 Task: Select a schedule automation every day at 11:00 AM.
Action: Mouse moved to (1111, 88)
Screenshot: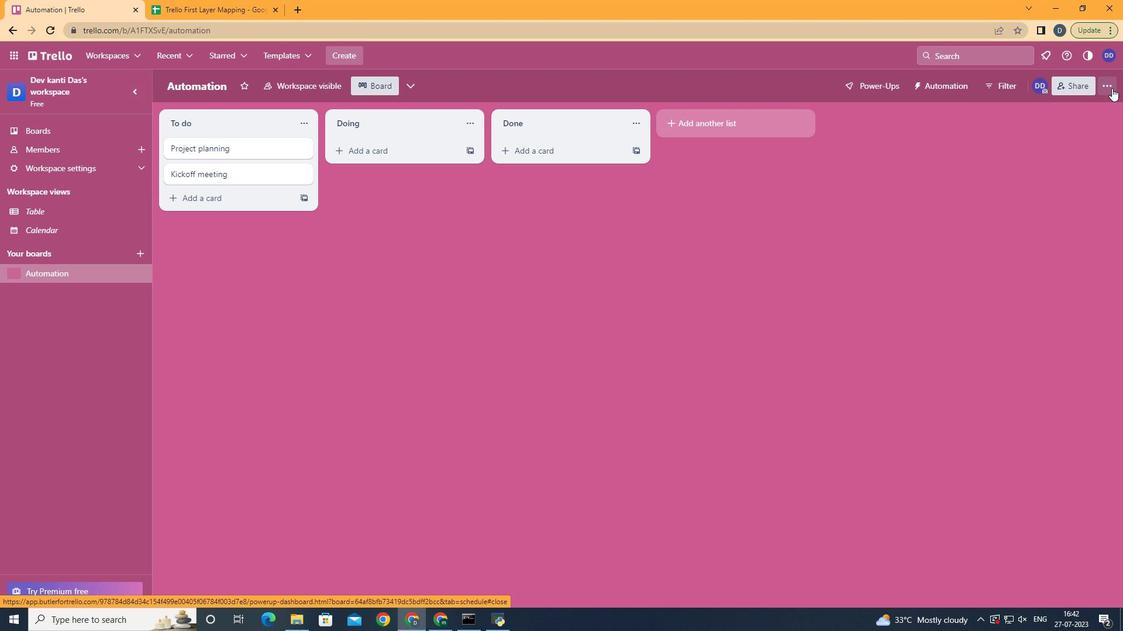 
Action: Mouse pressed left at (1111, 88)
Screenshot: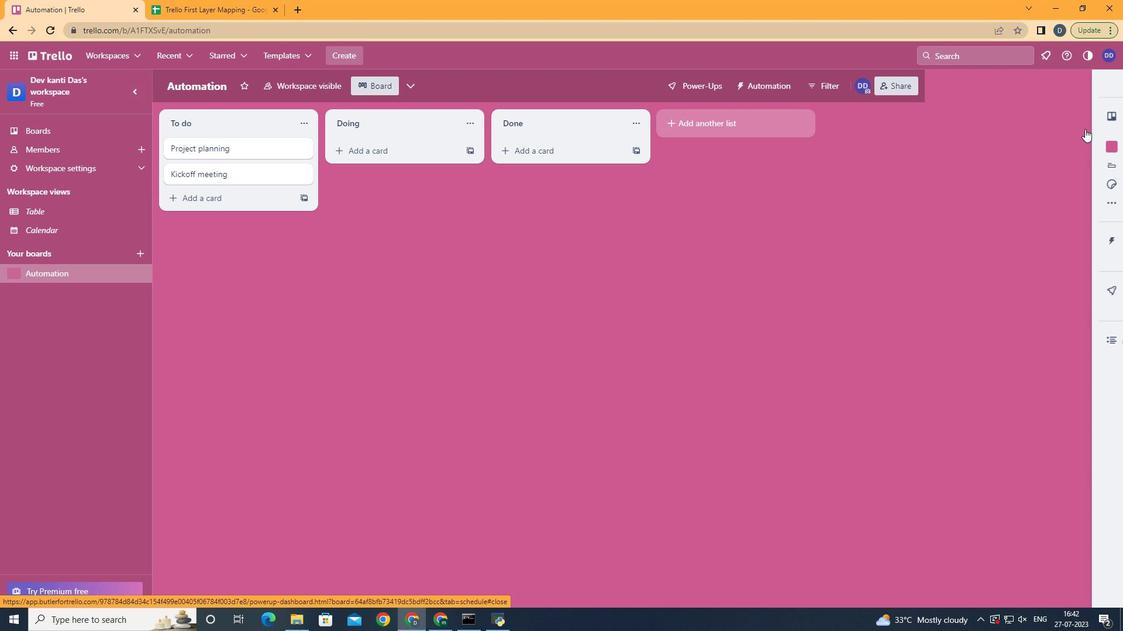 
Action: Mouse moved to (1011, 244)
Screenshot: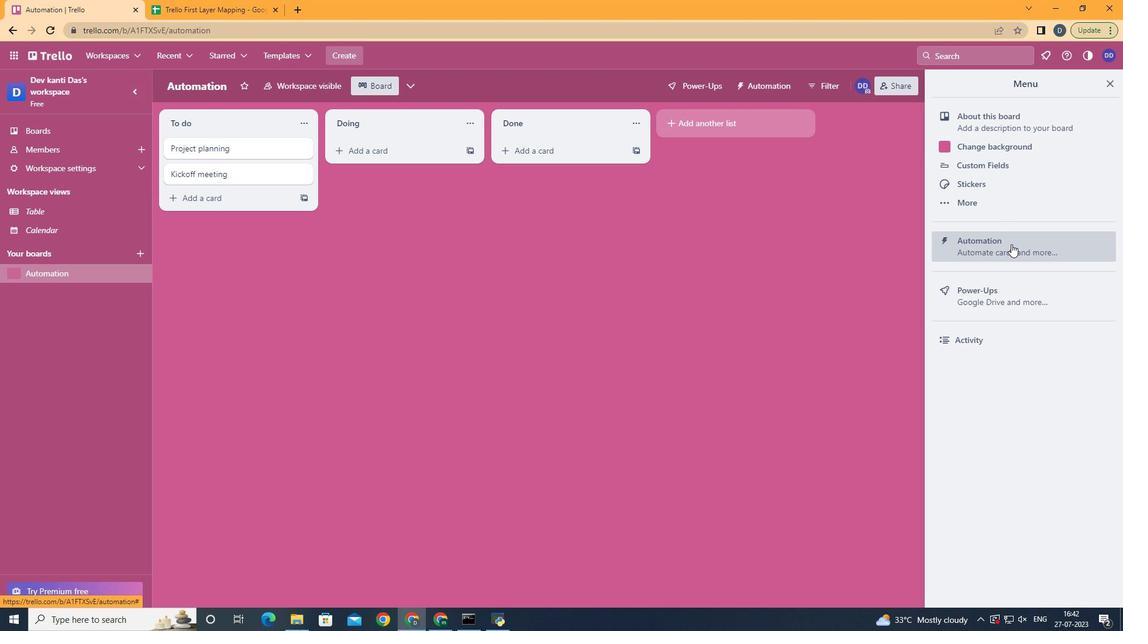 
Action: Mouse pressed left at (1011, 244)
Screenshot: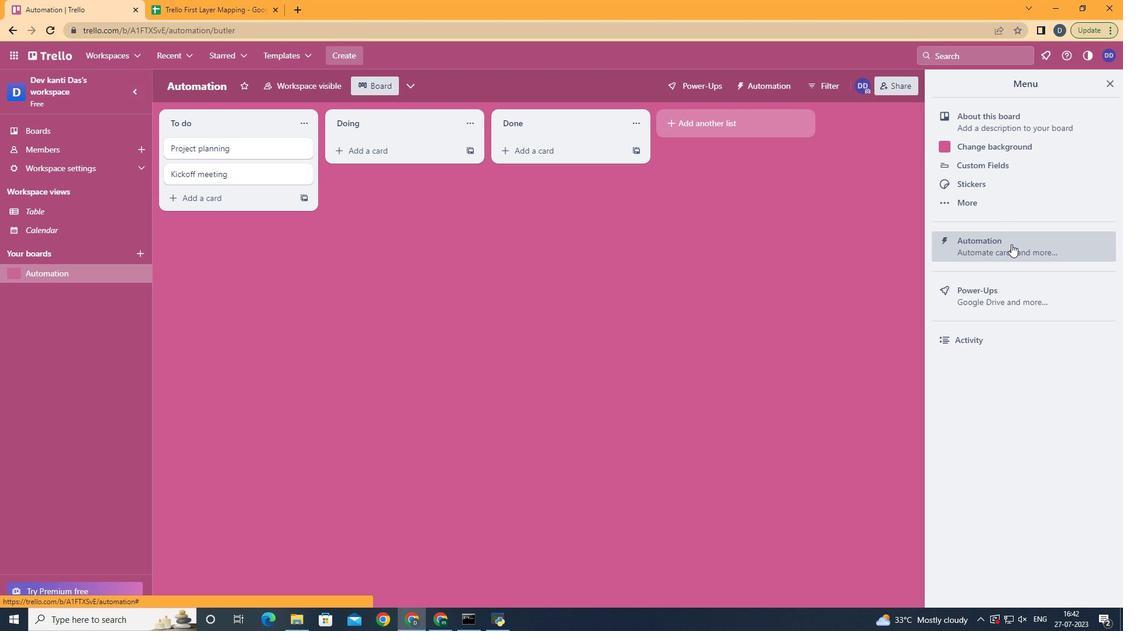 
Action: Mouse moved to (1109, 83)
Screenshot: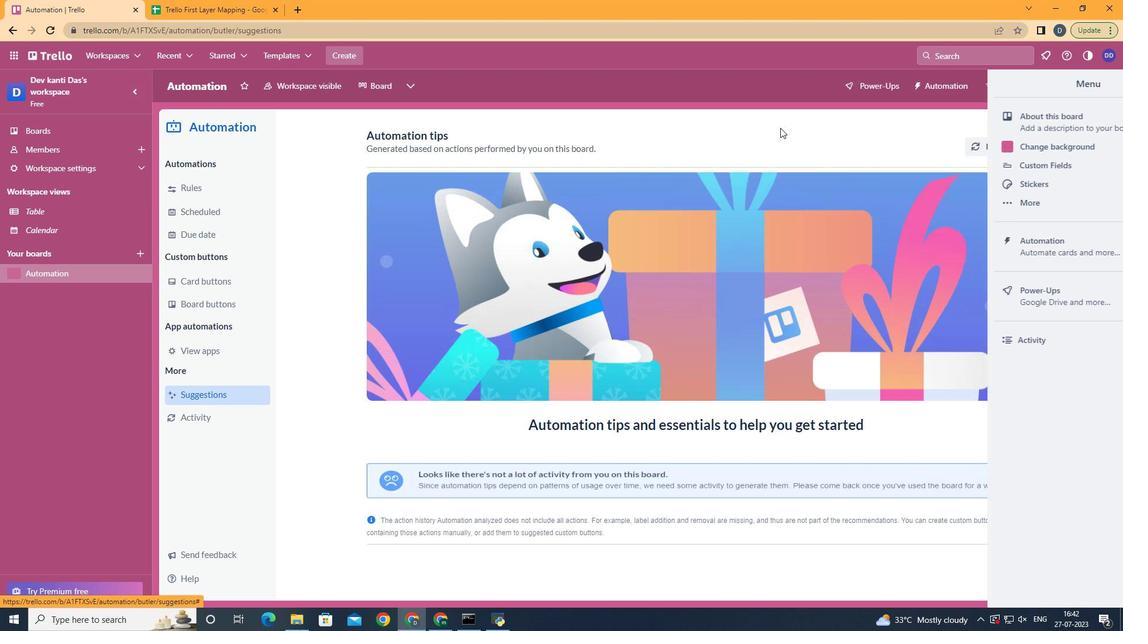 
Action: Mouse pressed left at (1109, 83)
Screenshot: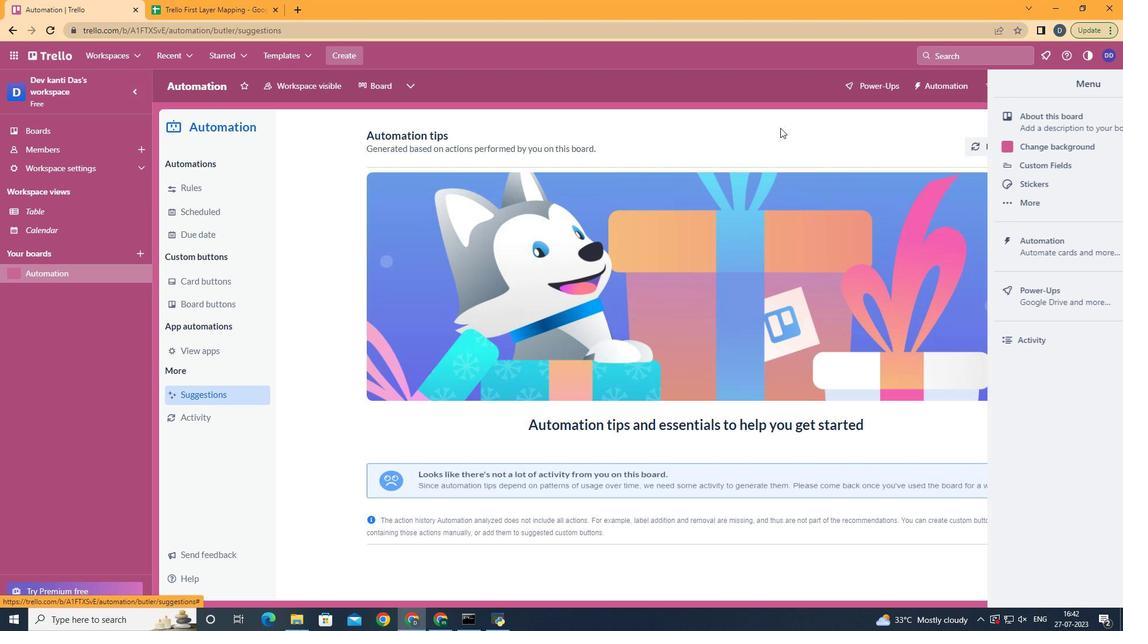 
Action: Mouse moved to (228, 209)
Screenshot: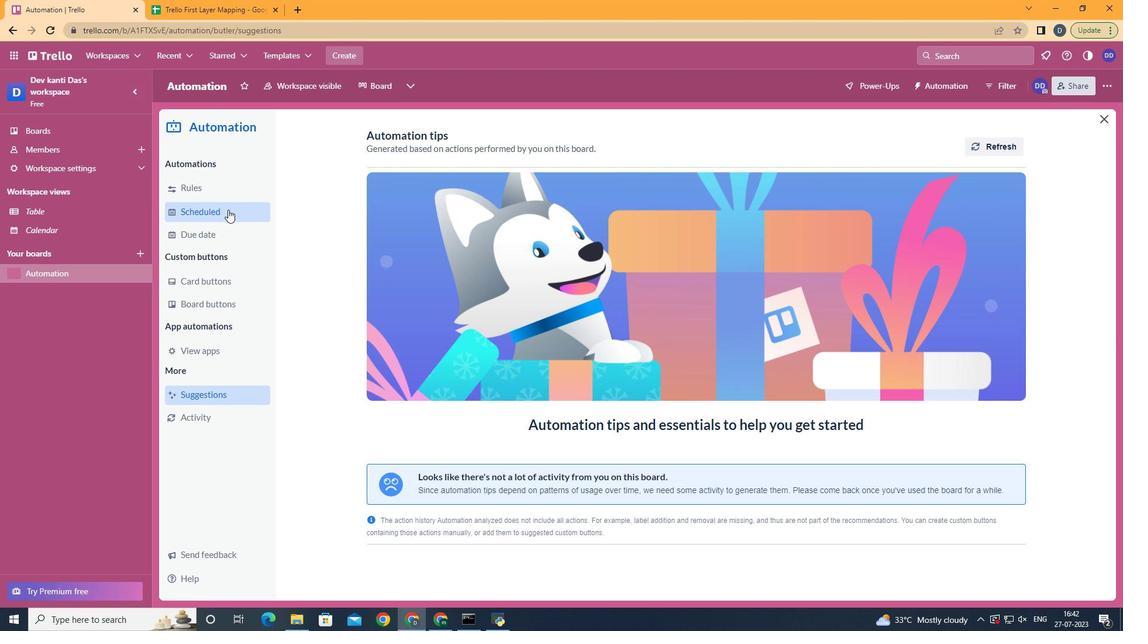 
Action: Mouse pressed left at (228, 209)
Screenshot: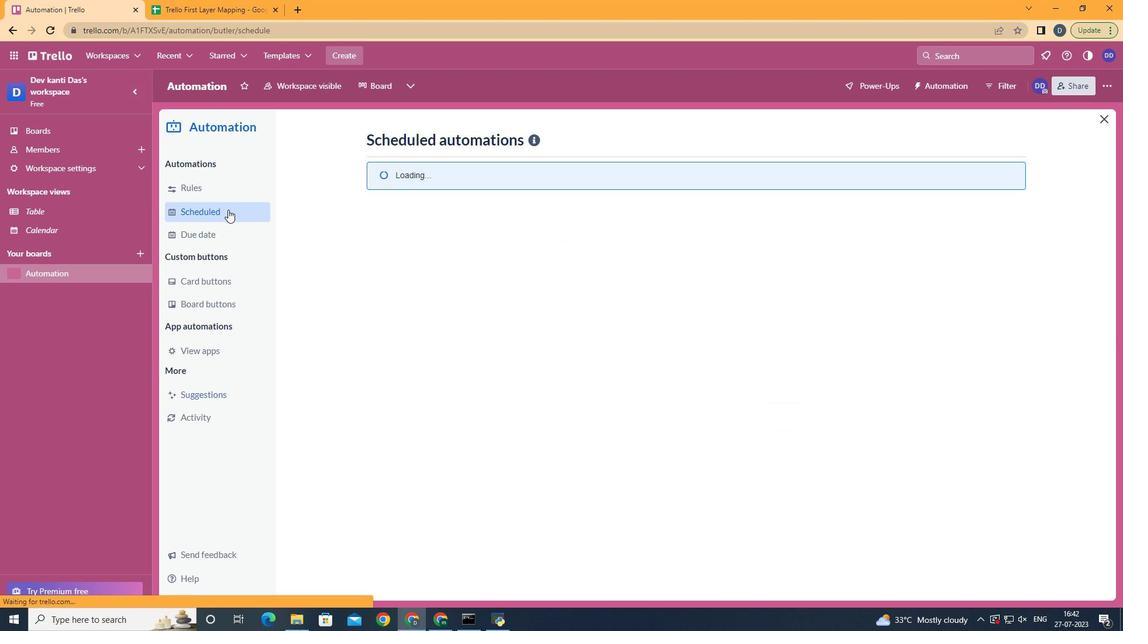 
Action: Mouse moved to (454, 387)
Screenshot: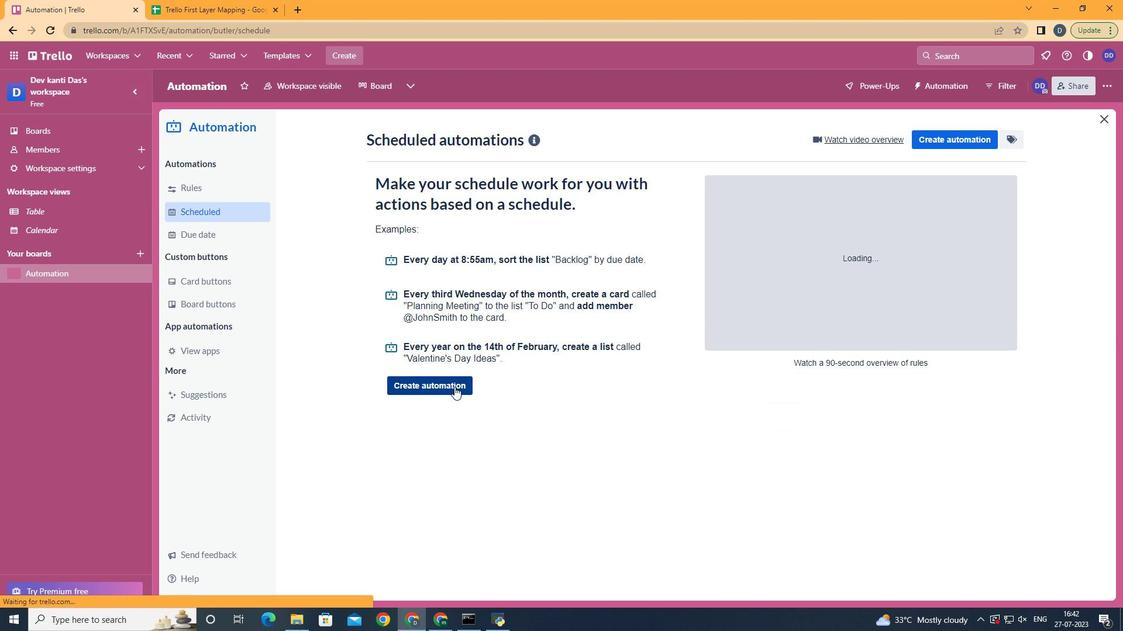 
Action: Mouse pressed left at (454, 387)
Screenshot: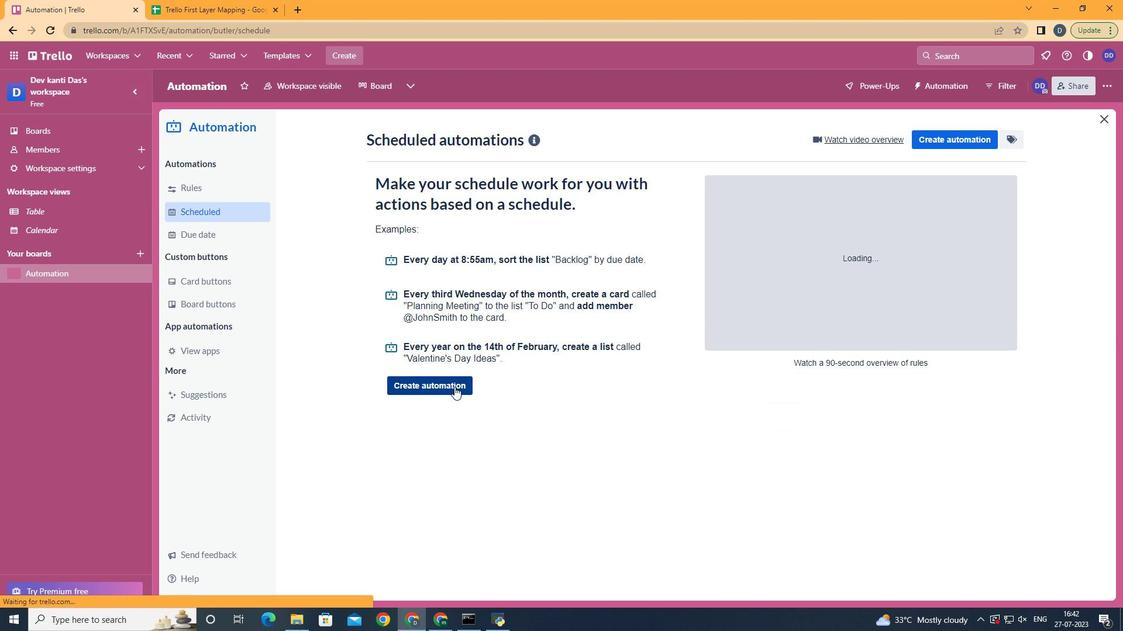 
Action: Mouse moved to (664, 257)
Screenshot: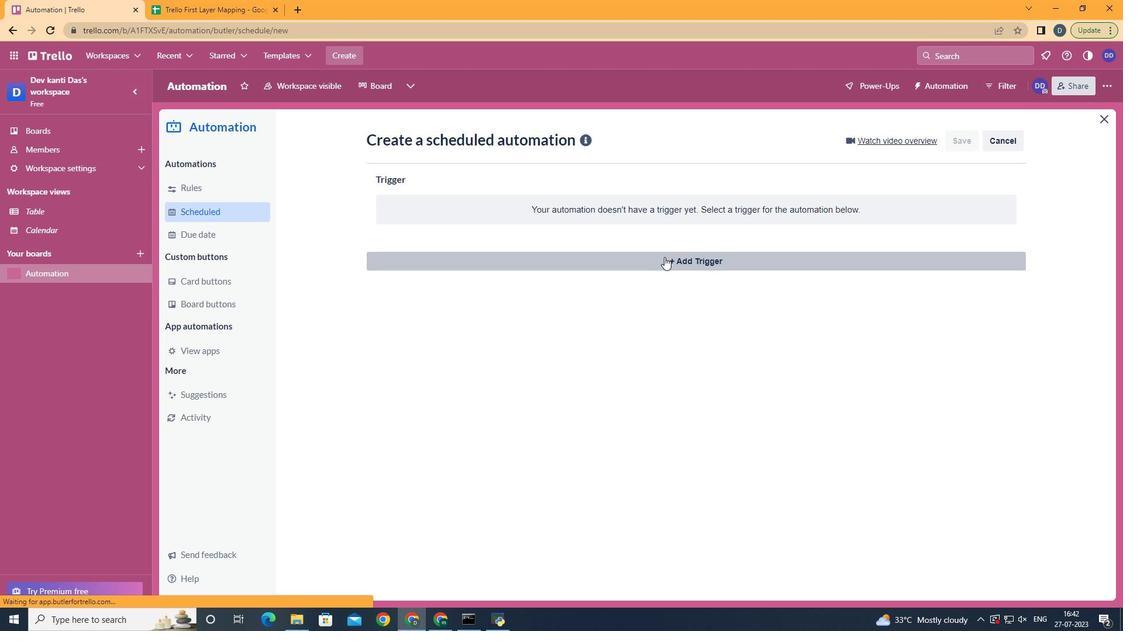 
Action: Mouse pressed left at (664, 257)
Screenshot: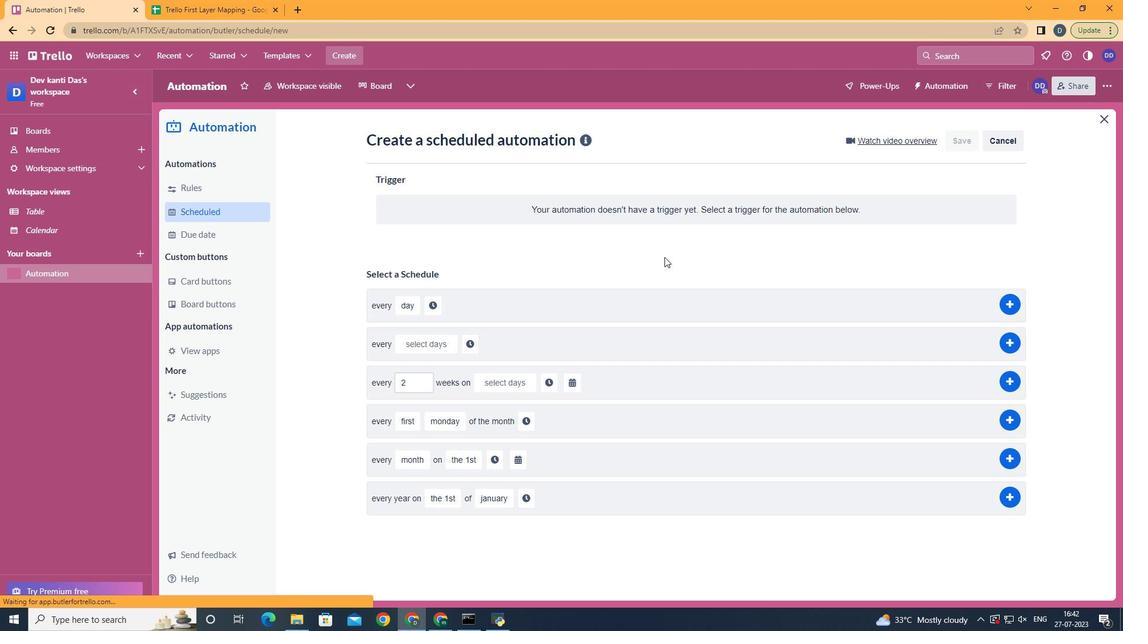 
Action: Mouse moved to (418, 324)
Screenshot: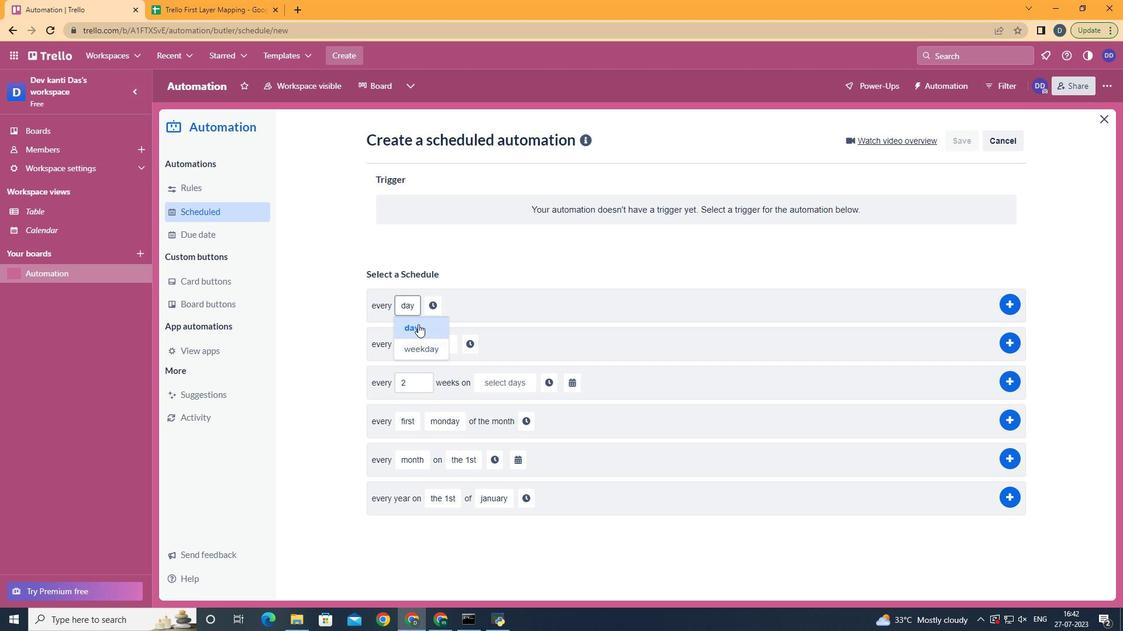 
Action: Mouse pressed left at (418, 324)
Screenshot: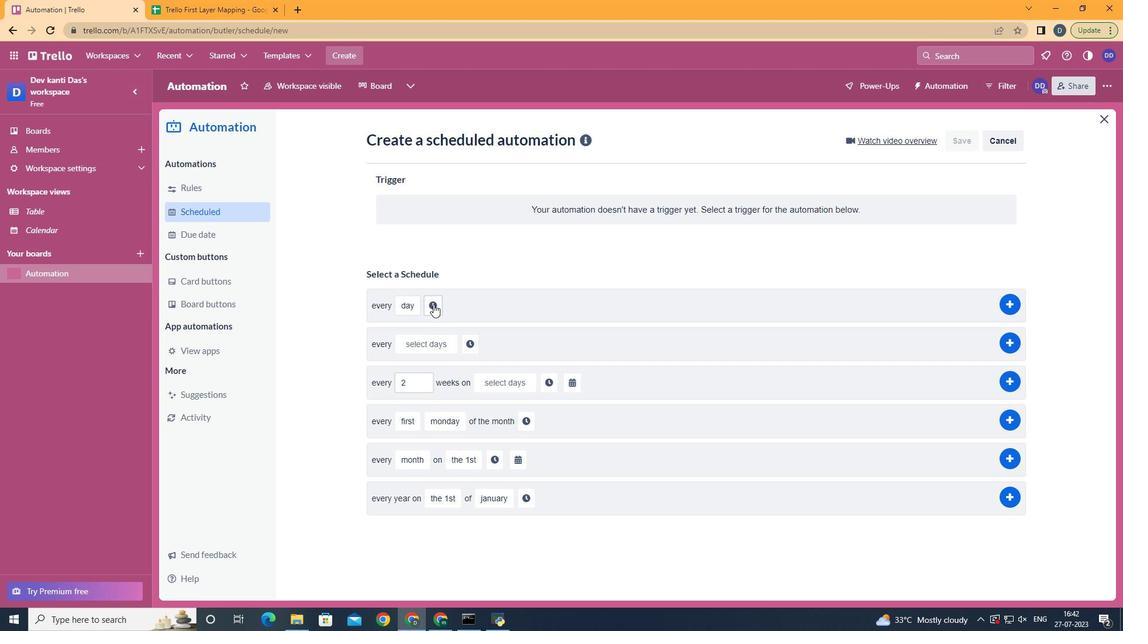 
Action: Mouse moved to (433, 304)
Screenshot: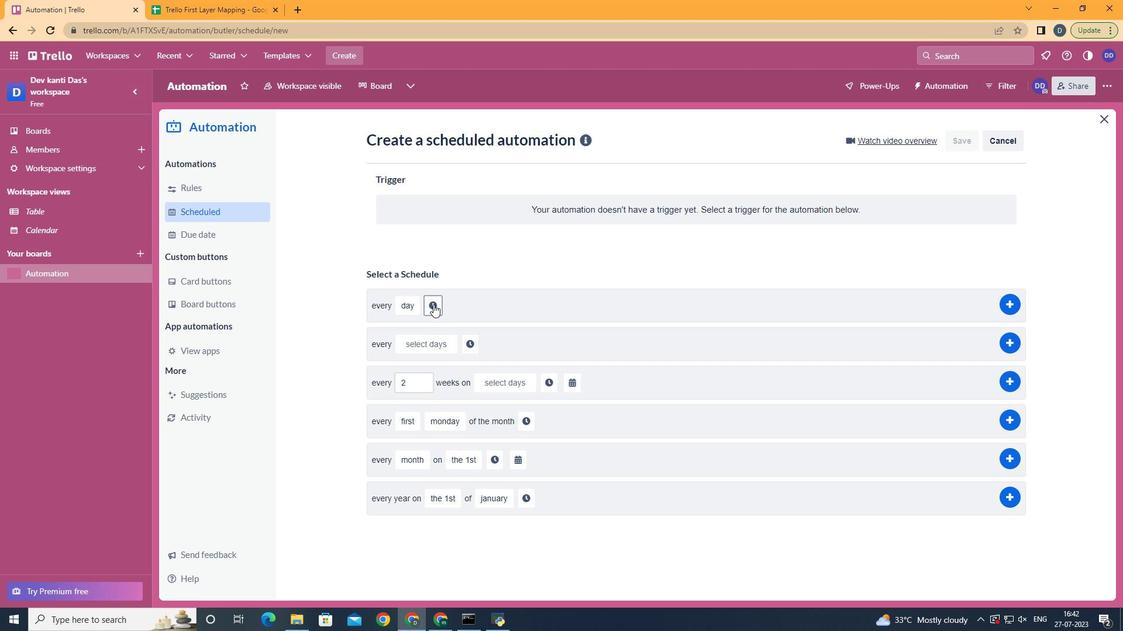 
Action: Mouse pressed left at (433, 304)
Screenshot: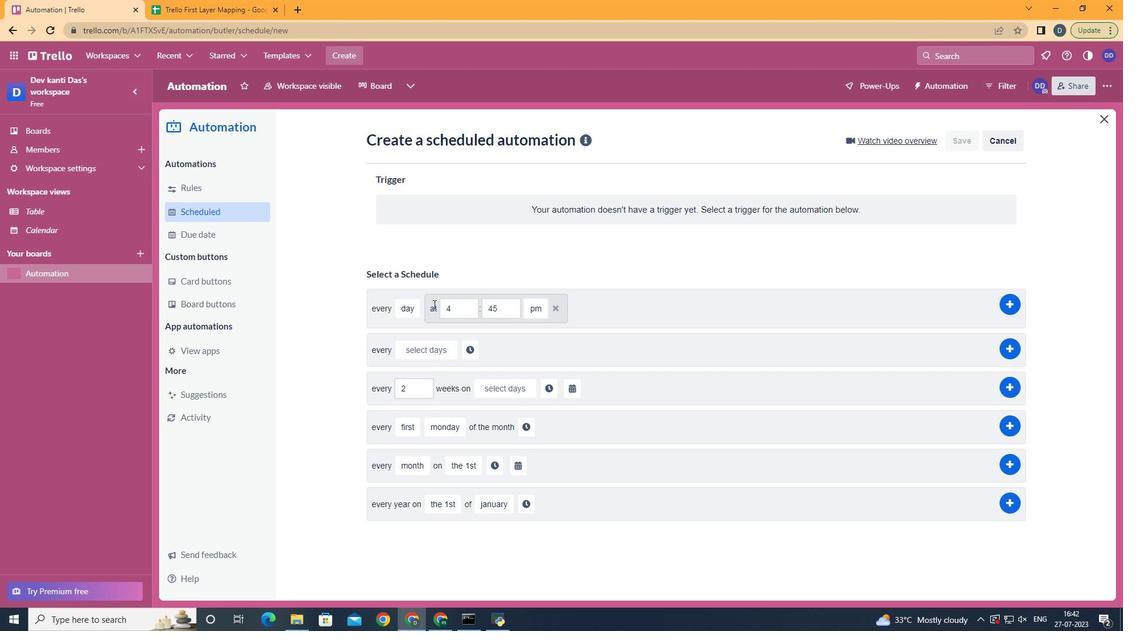 
Action: Mouse moved to (461, 310)
Screenshot: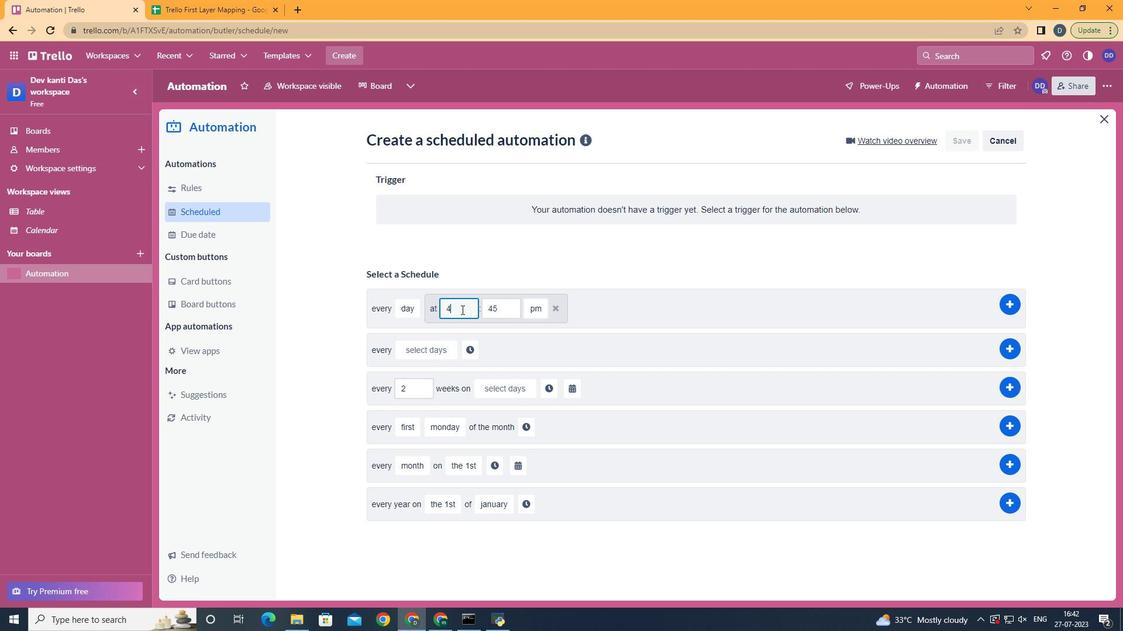 
Action: Mouse pressed left at (461, 310)
Screenshot: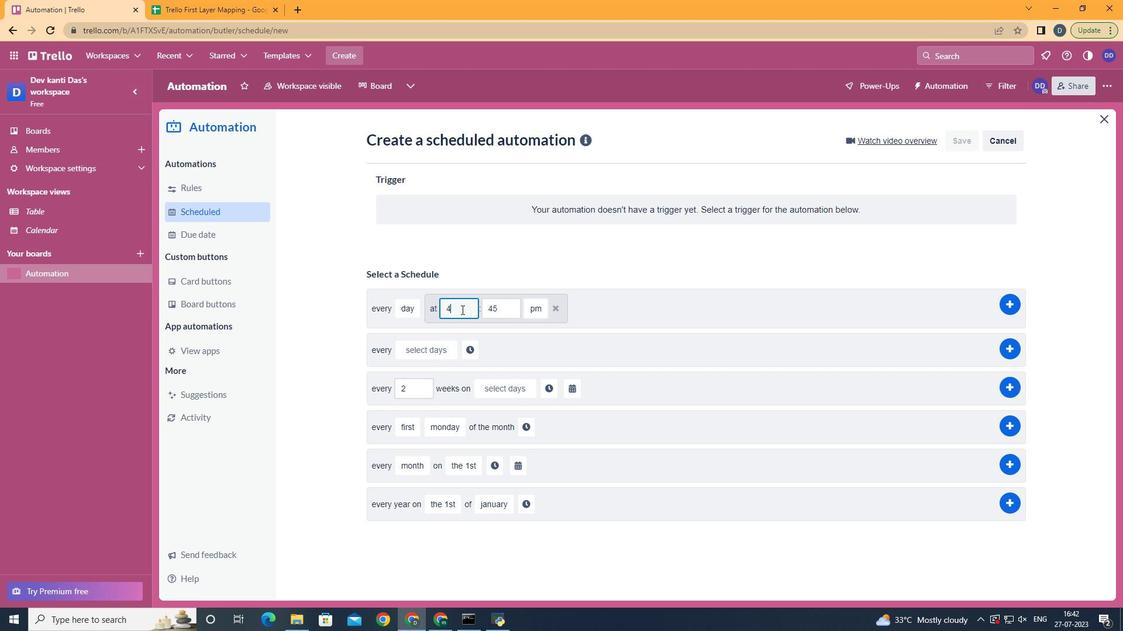 
Action: Key pressed <Key.backspace>11
Screenshot: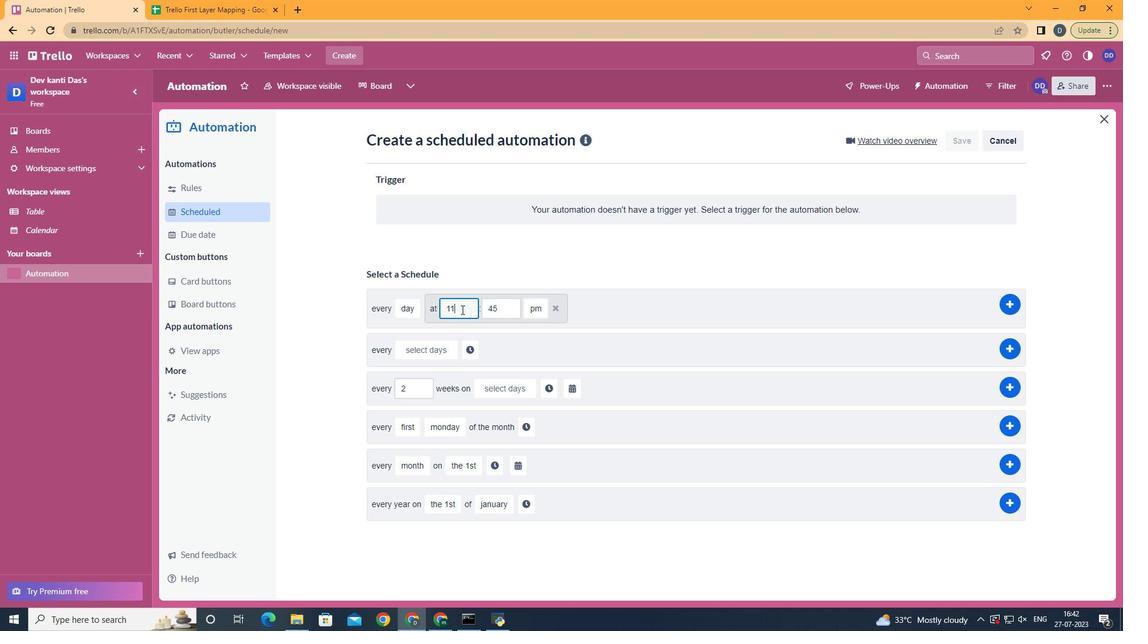 
Action: Mouse moved to (505, 308)
Screenshot: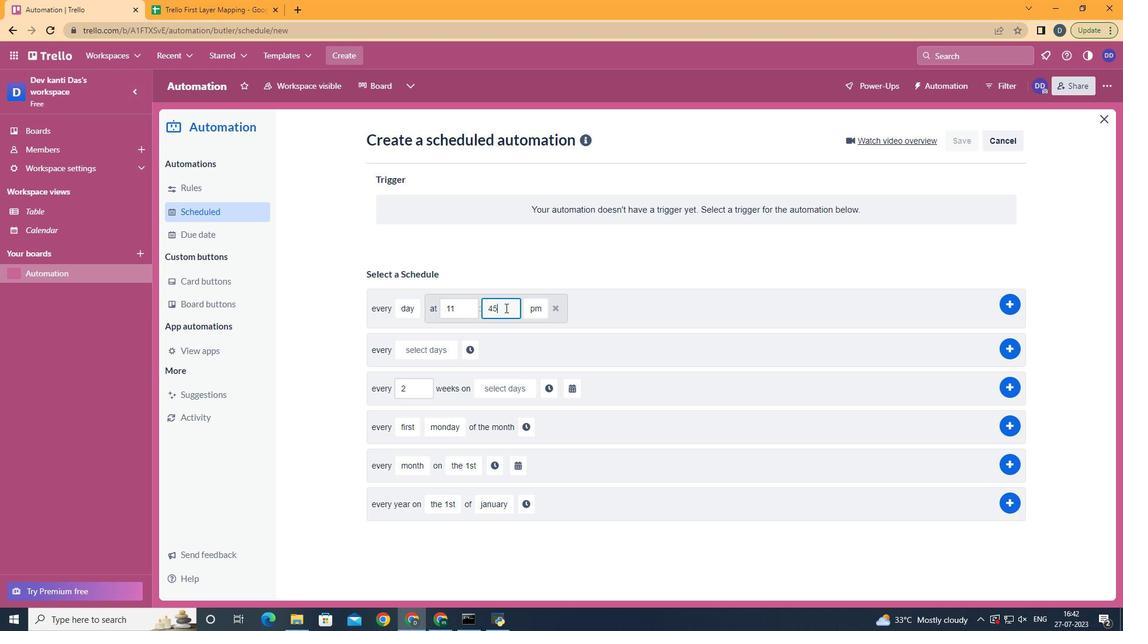
Action: Mouse pressed left at (505, 308)
Screenshot: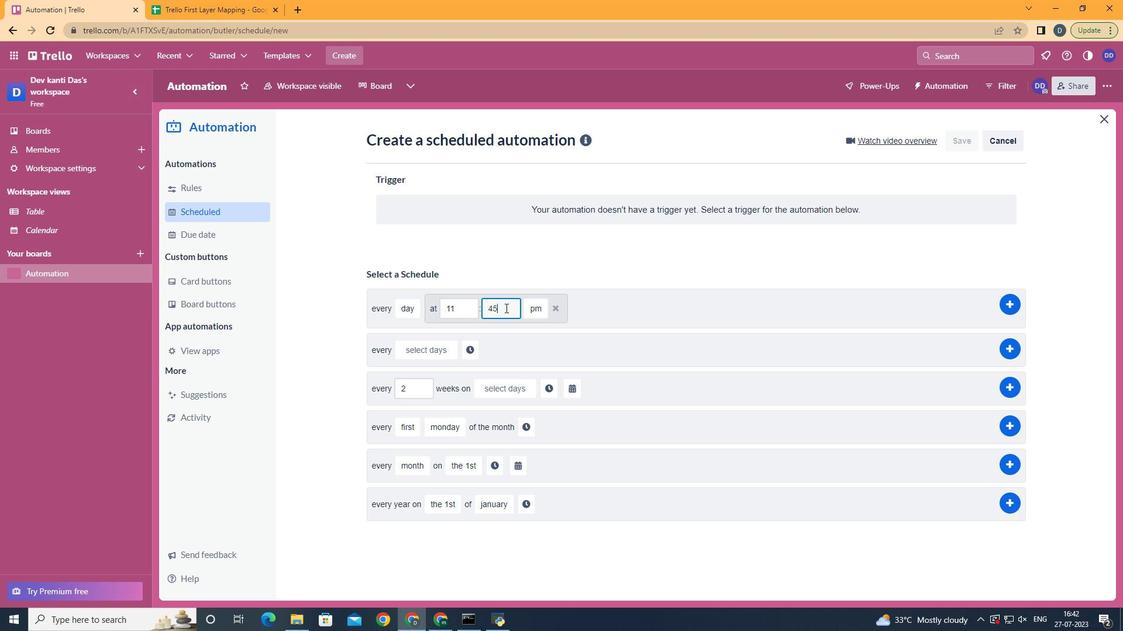 
Action: Key pressed <Key.backspace><Key.backspace>00
Screenshot: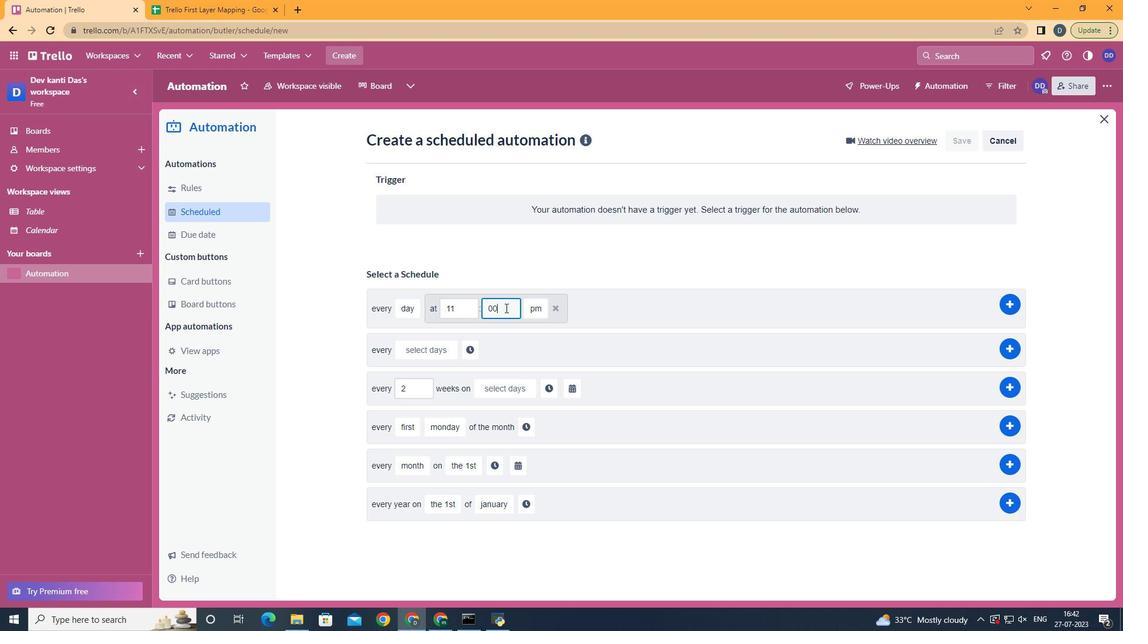 
Action: Mouse moved to (533, 306)
Screenshot: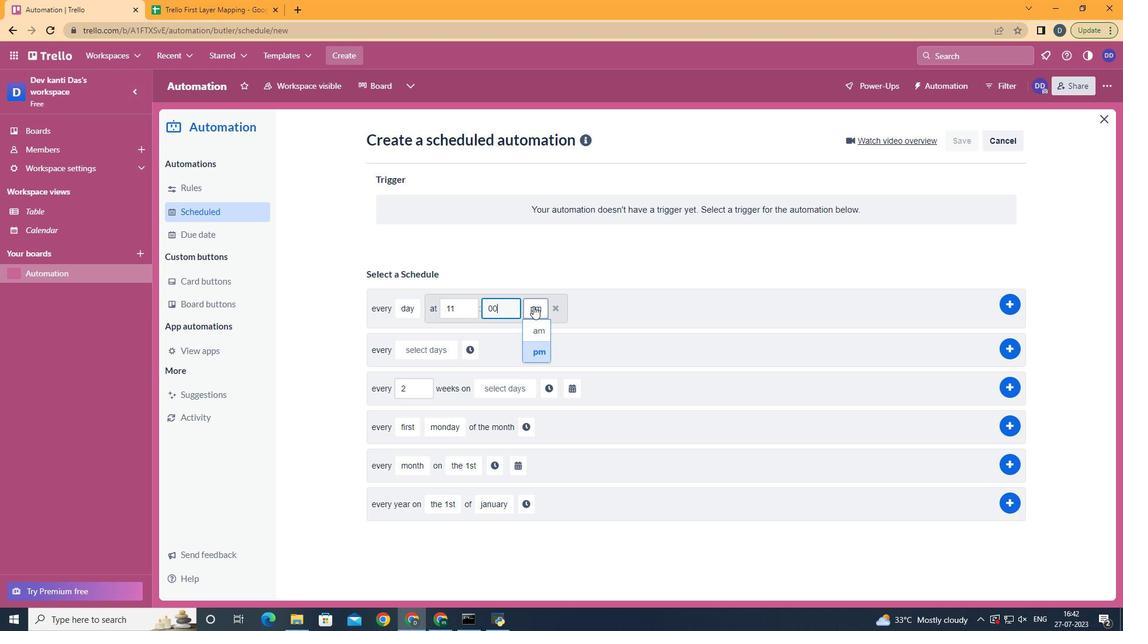 
Action: Mouse pressed left at (533, 306)
Screenshot: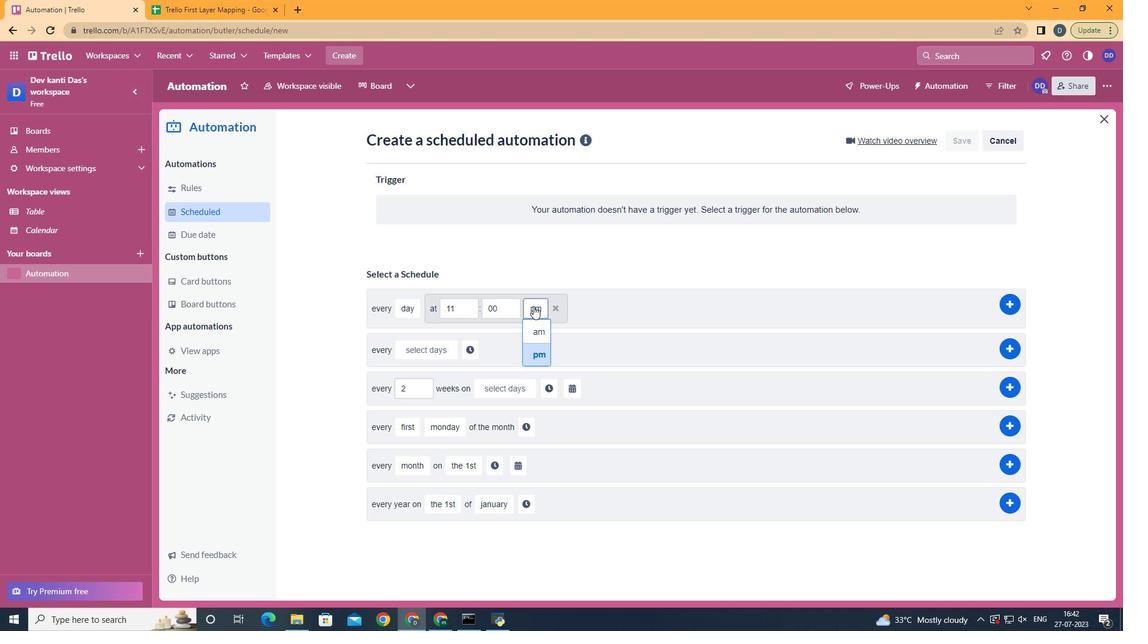 
Action: Mouse moved to (537, 335)
Screenshot: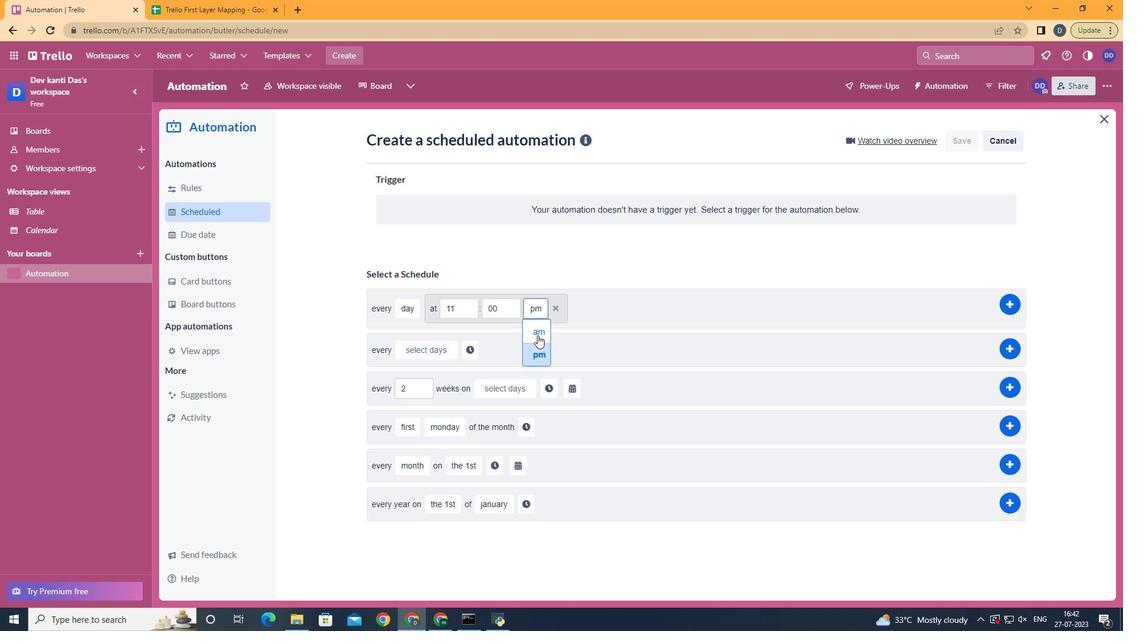 
Action: Mouse pressed left at (537, 335)
Screenshot: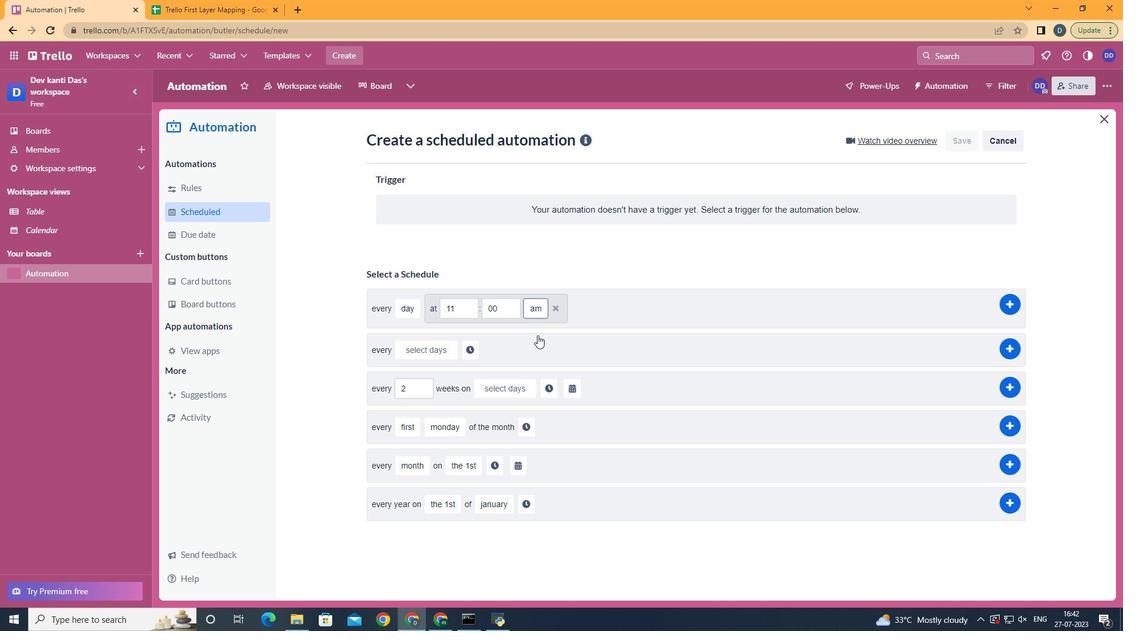 
Action: Mouse moved to (594, 312)
Screenshot: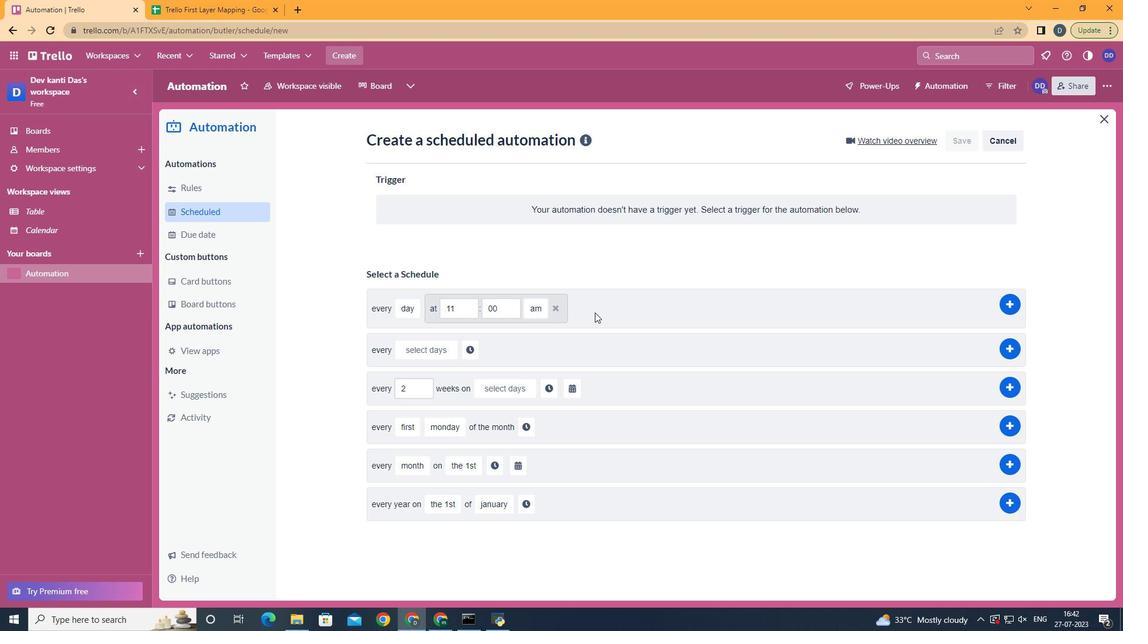 
